 Task: Check the events in the range September 20, 2023 to September 29, 2023.
Action: Mouse moved to (471, 180)
Screenshot: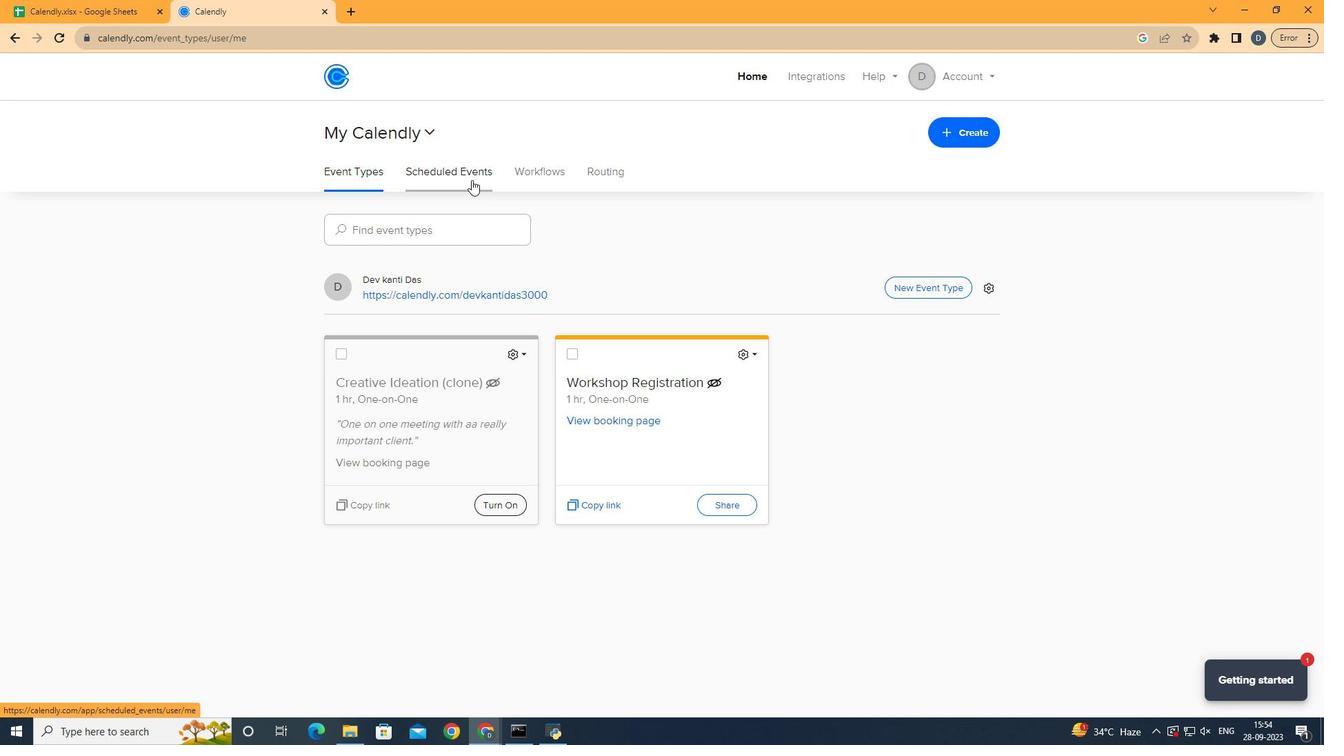 
Action: Mouse pressed left at (471, 180)
Screenshot: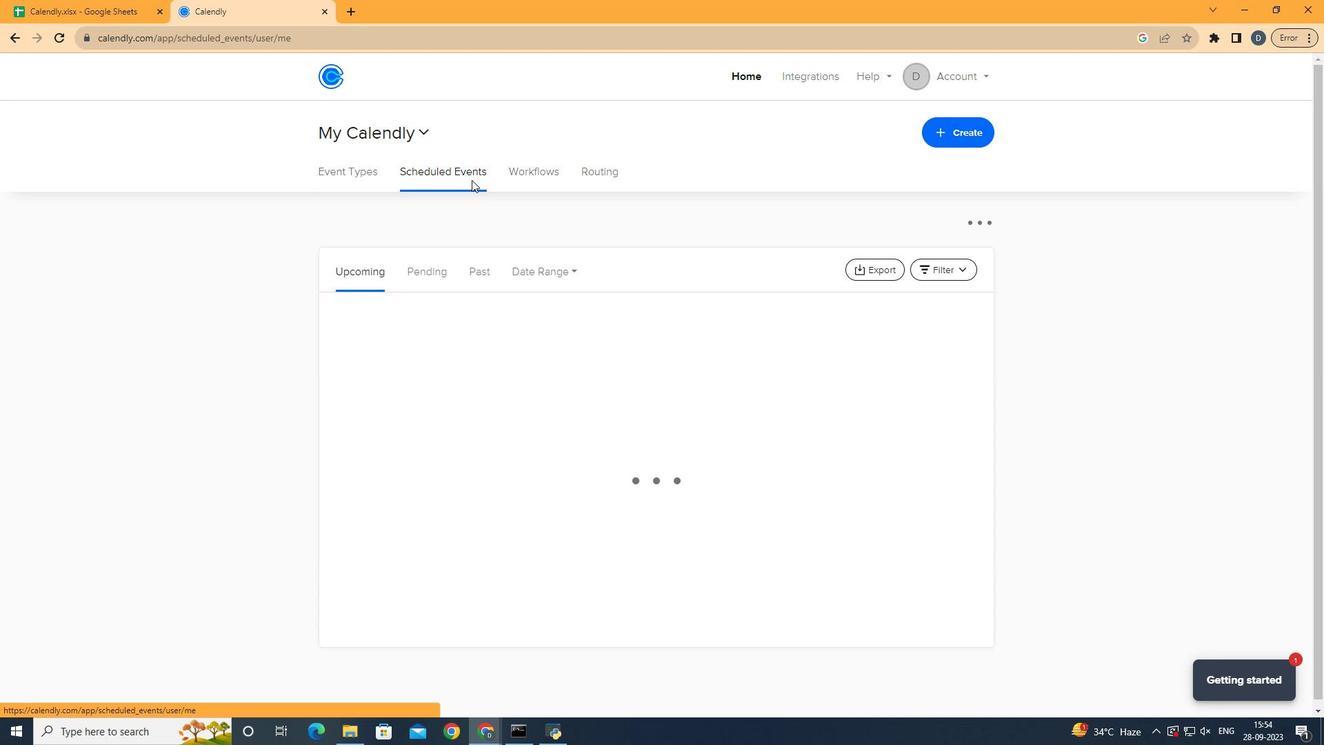 
Action: Mouse moved to (556, 282)
Screenshot: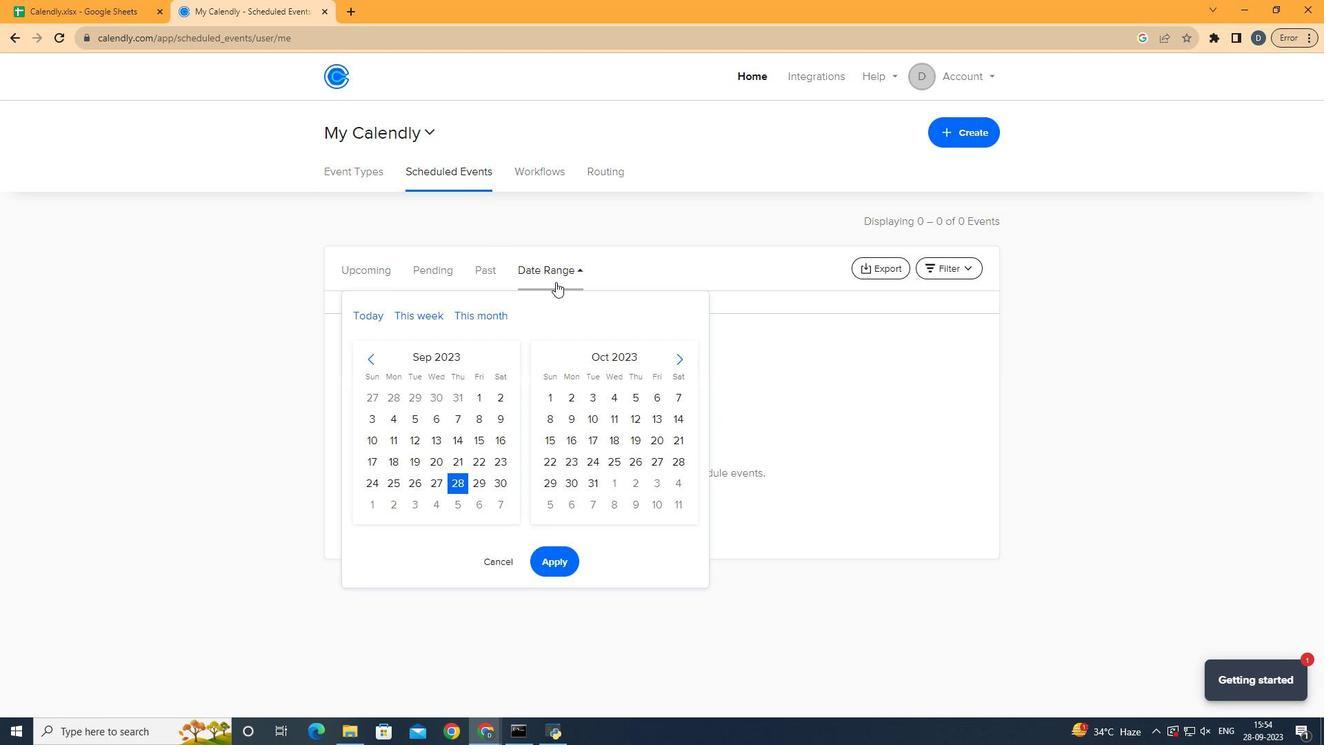 
Action: Mouse pressed left at (556, 282)
Screenshot: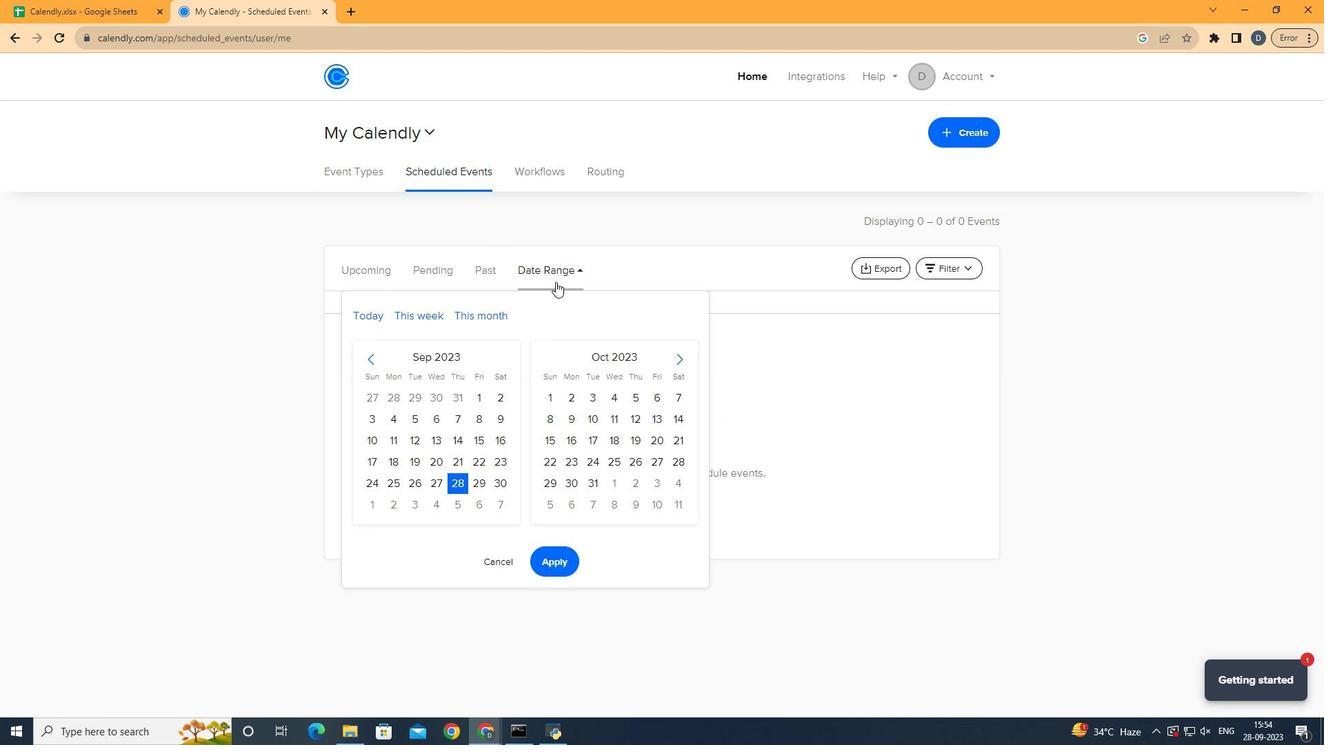 
Action: Mouse moved to (481, 486)
Screenshot: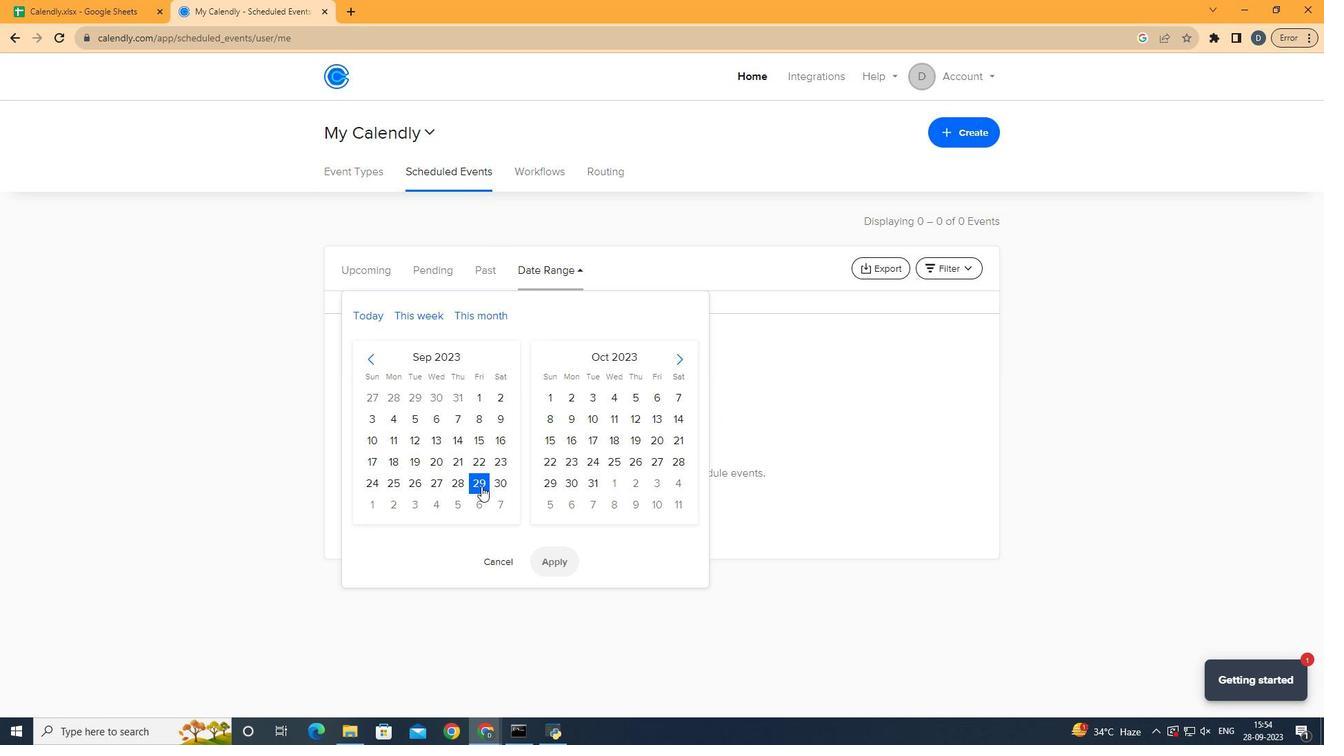 
Action: Mouse pressed left at (481, 486)
Screenshot: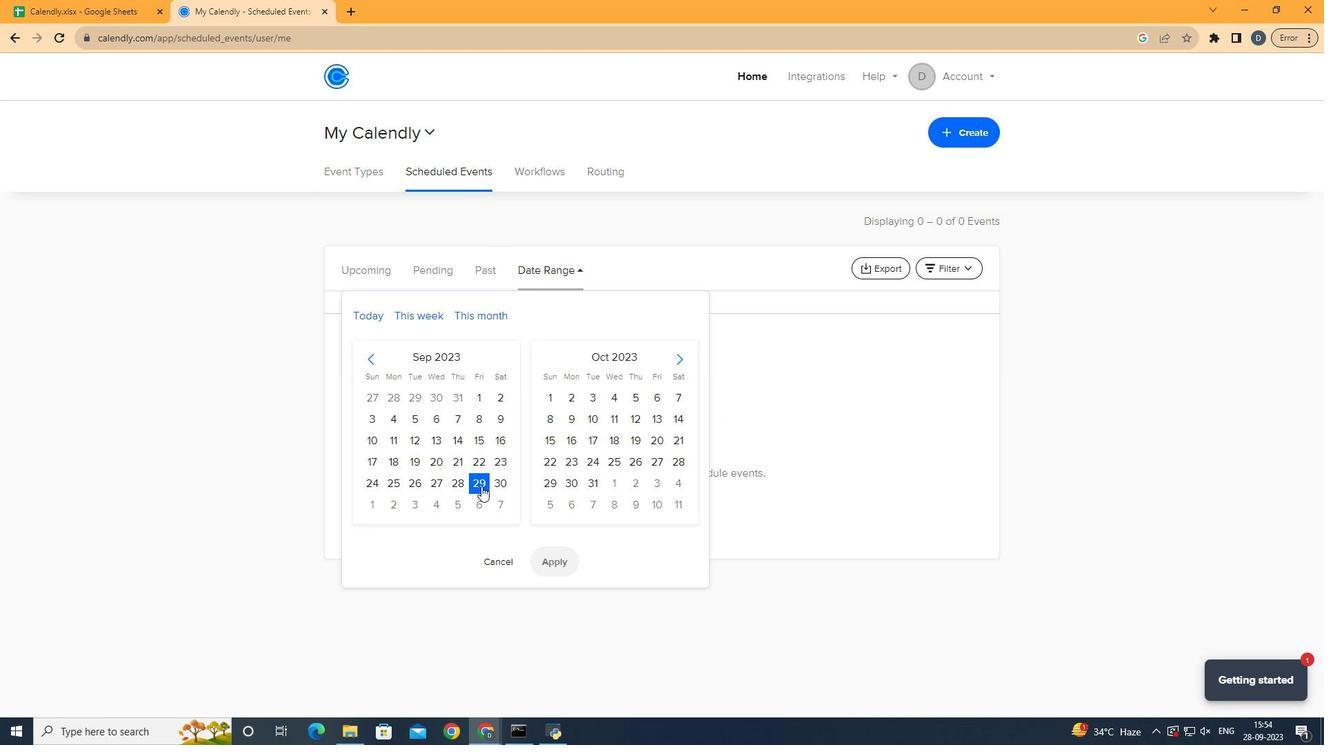 
Action: Mouse moved to (433, 460)
Screenshot: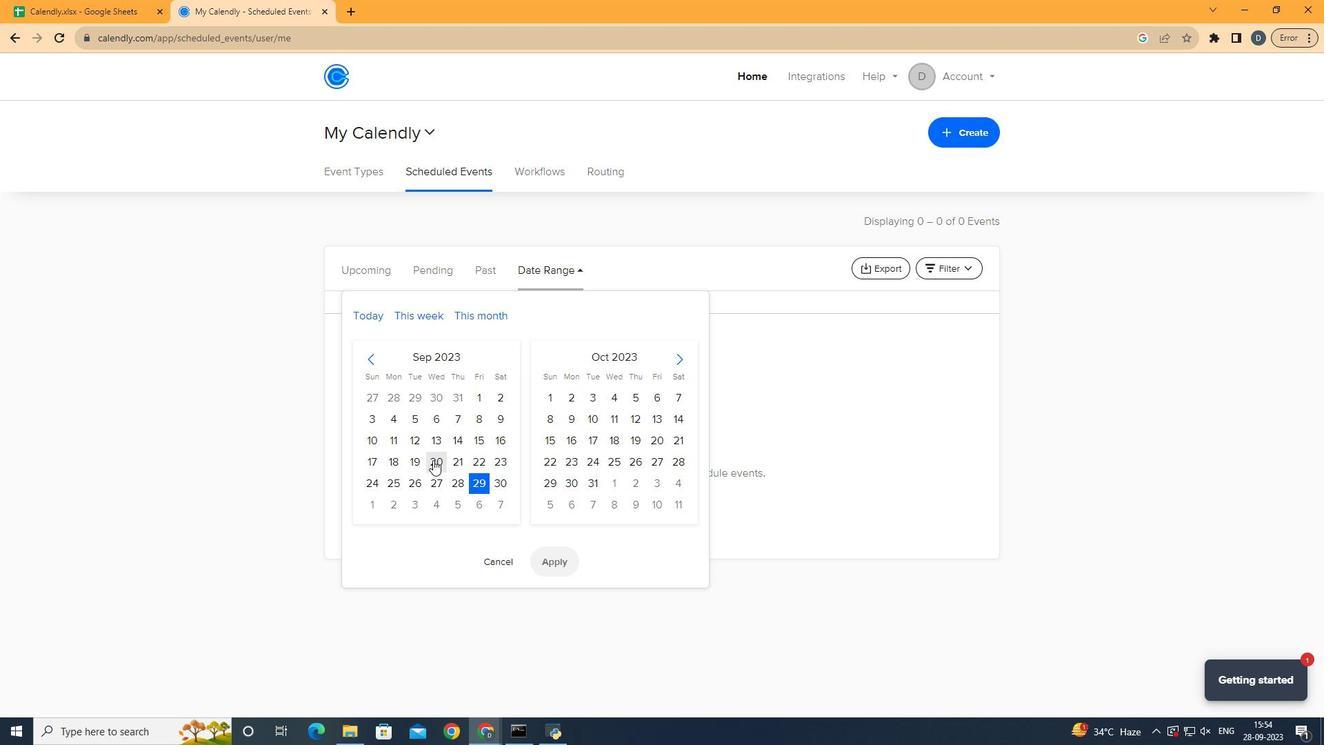 
Action: Mouse pressed left at (433, 460)
Screenshot: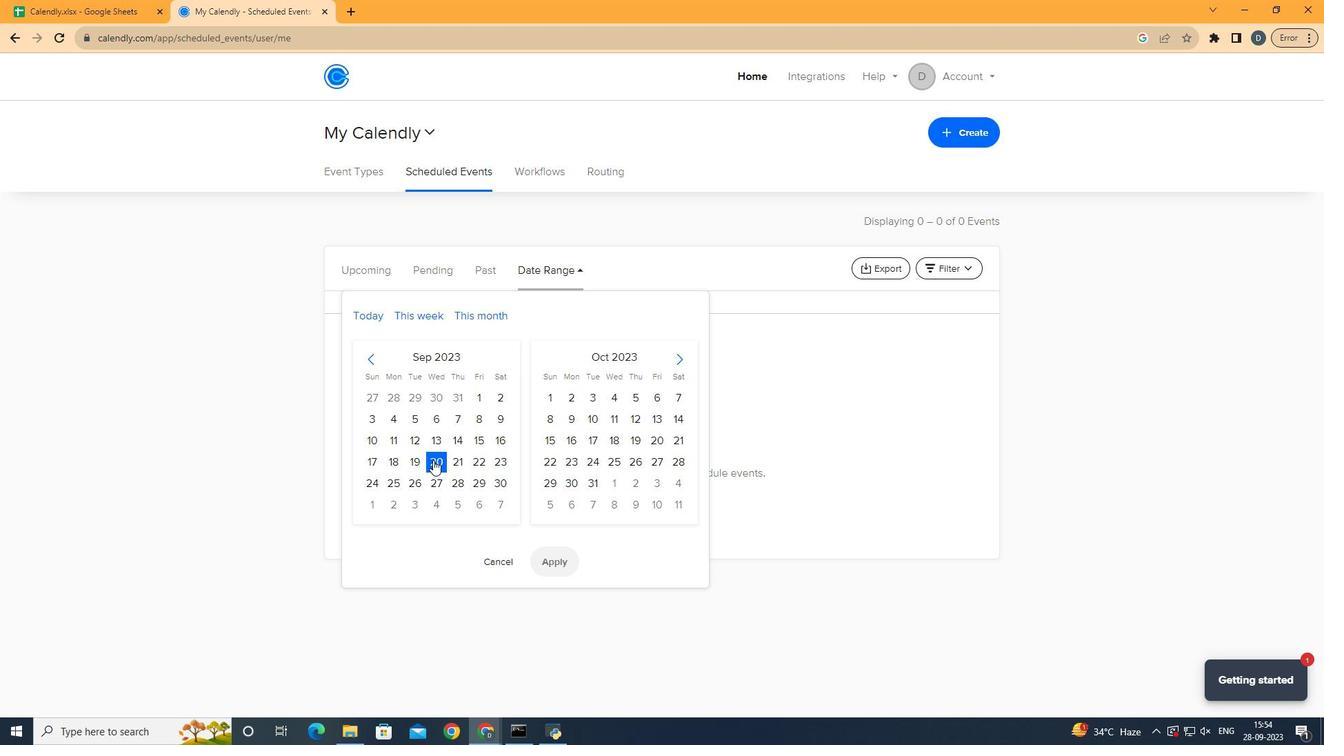 
Action: Mouse moved to (477, 484)
Screenshot: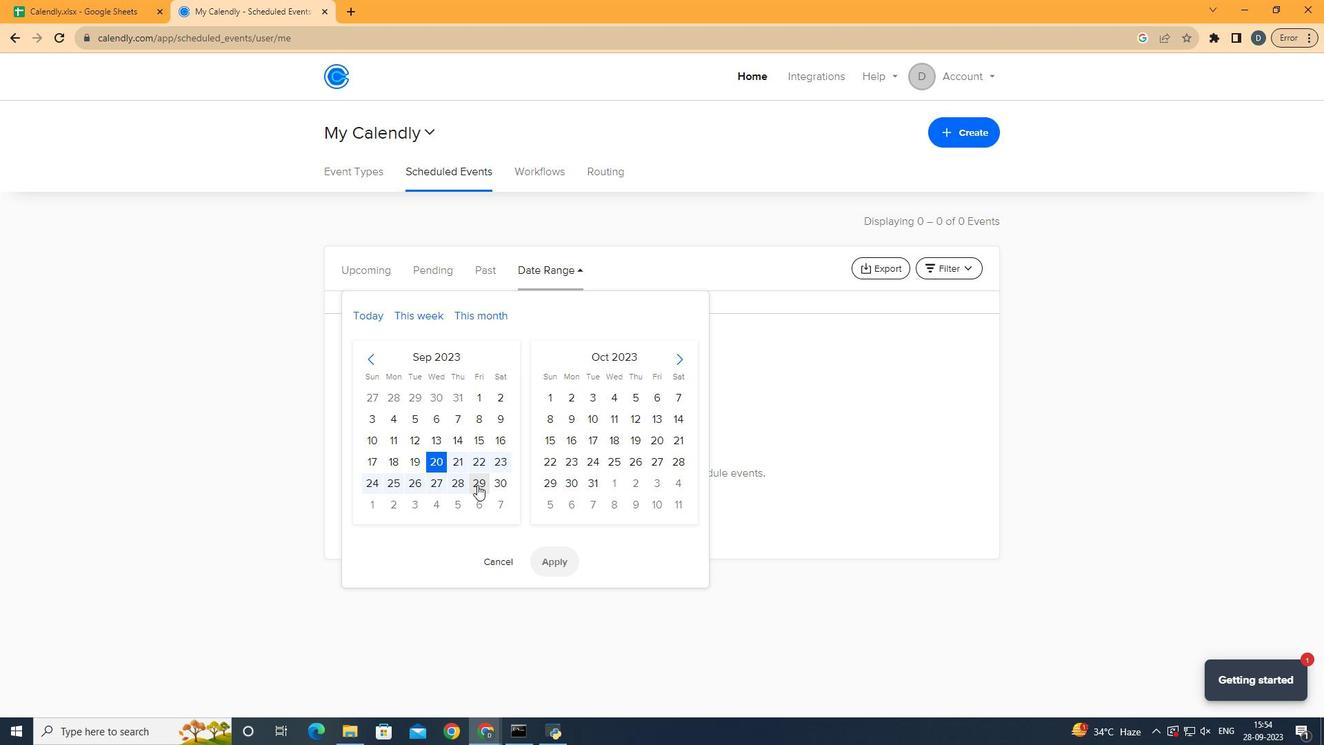 
Action: Mouse pressed left at (477, 484)
Screenshot: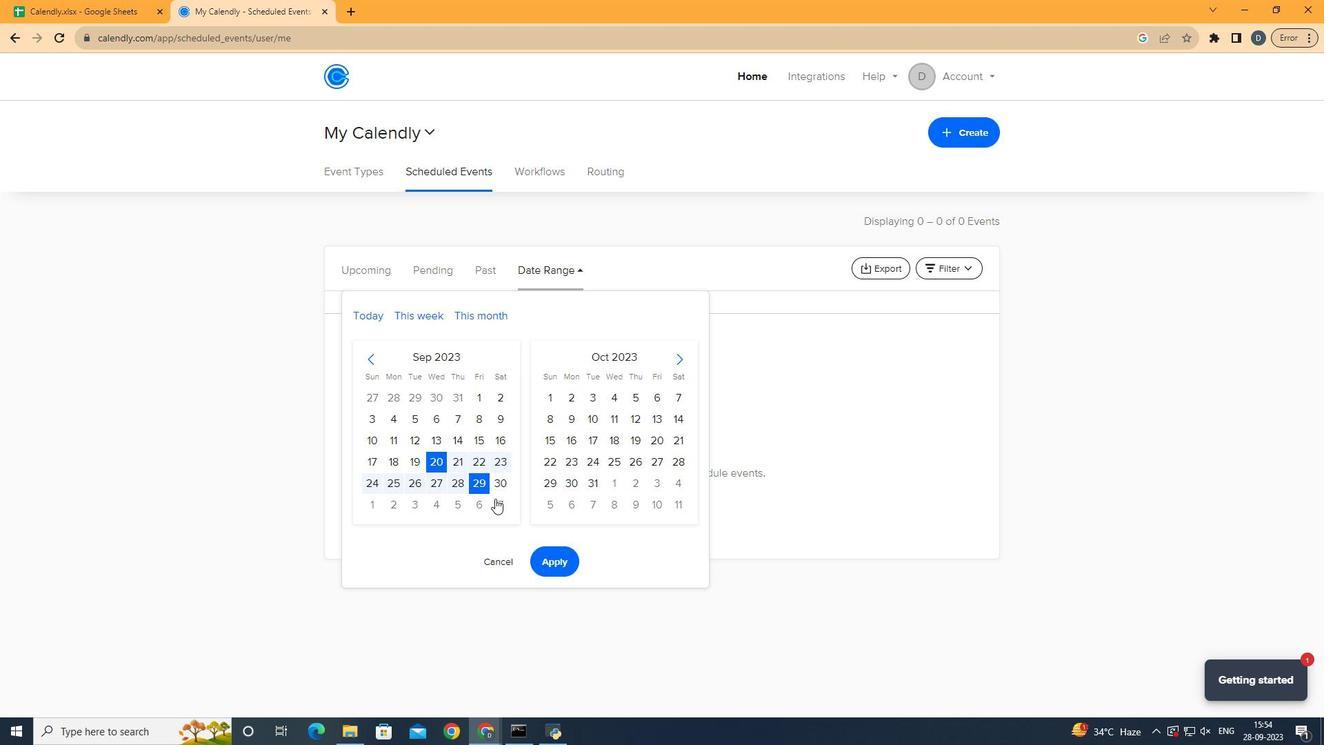 
Action: Mouse moved to (550, 556)
Screenshot: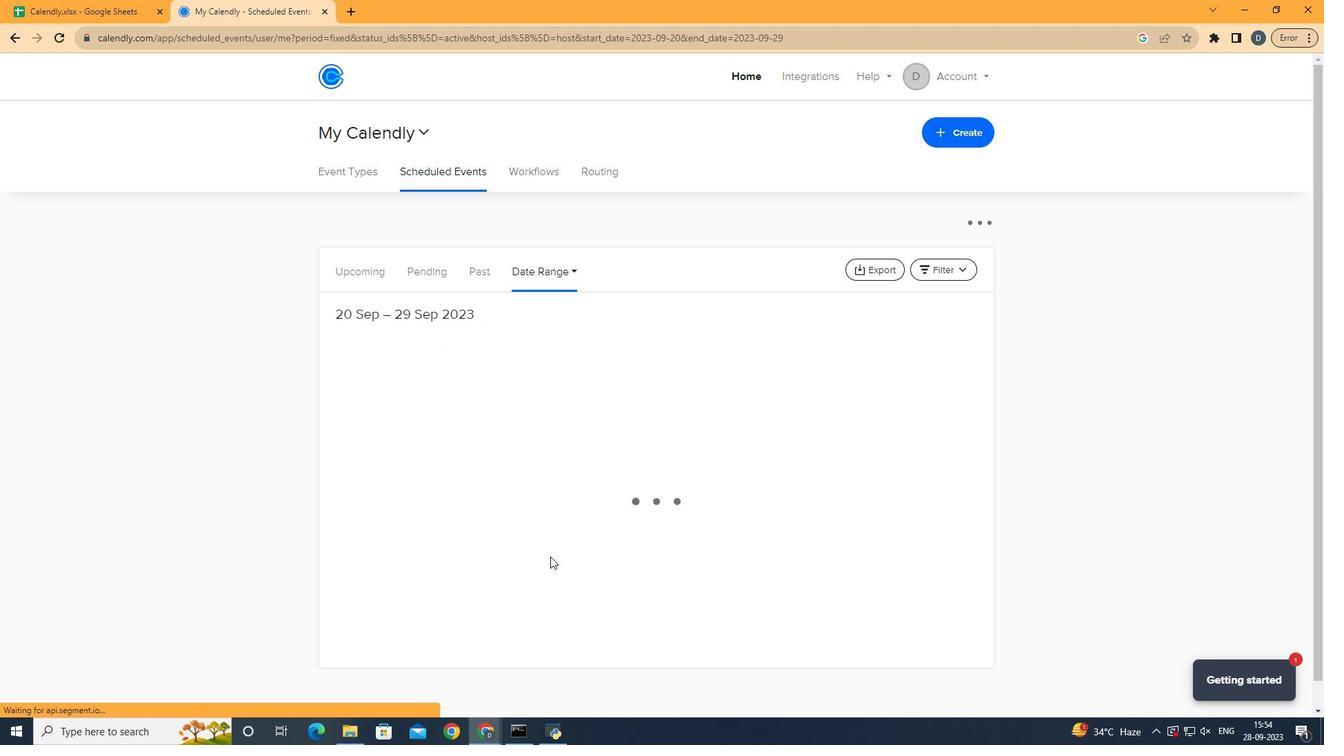 
Action: Mouse pressed left at (550, 556)
Screenshot: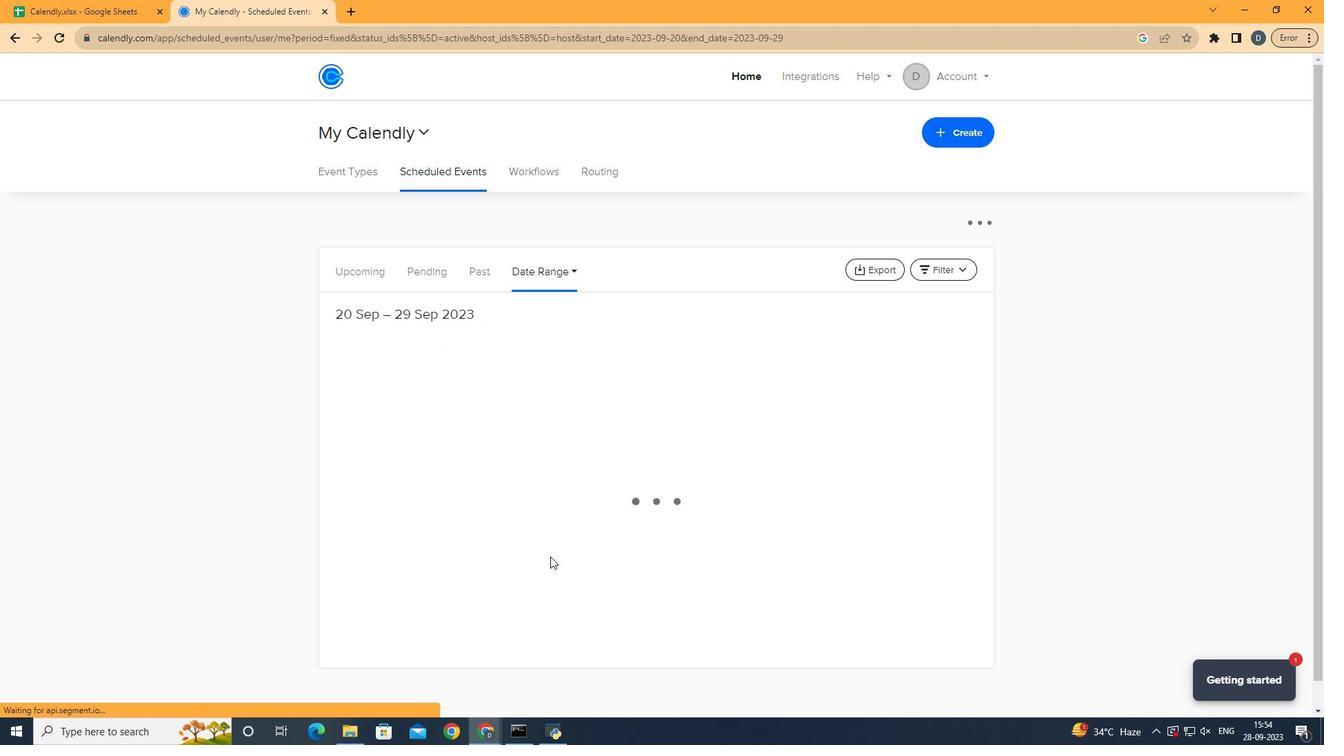 
Action: Mouse moved to (905, 380)
Screenshot: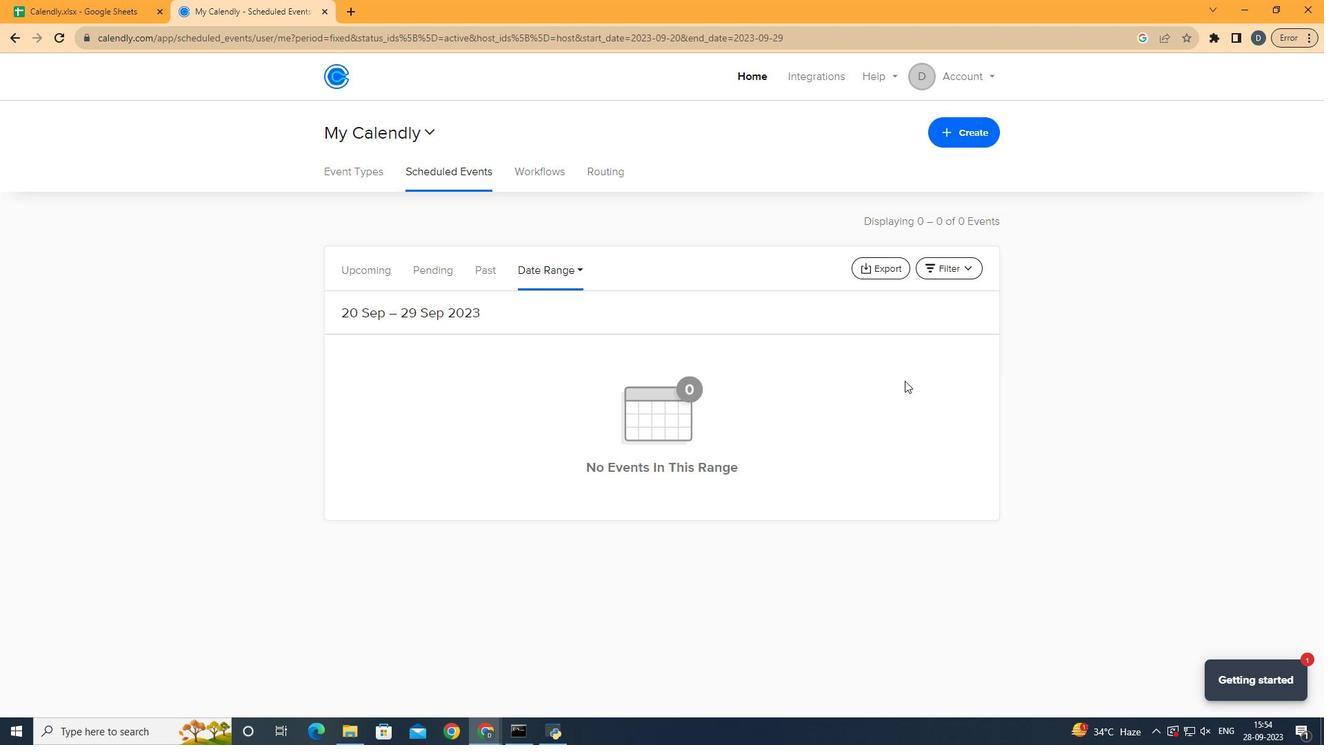 
